Task: Look for the house.
Action: Mouse moved to (780, 113)
Screenshot: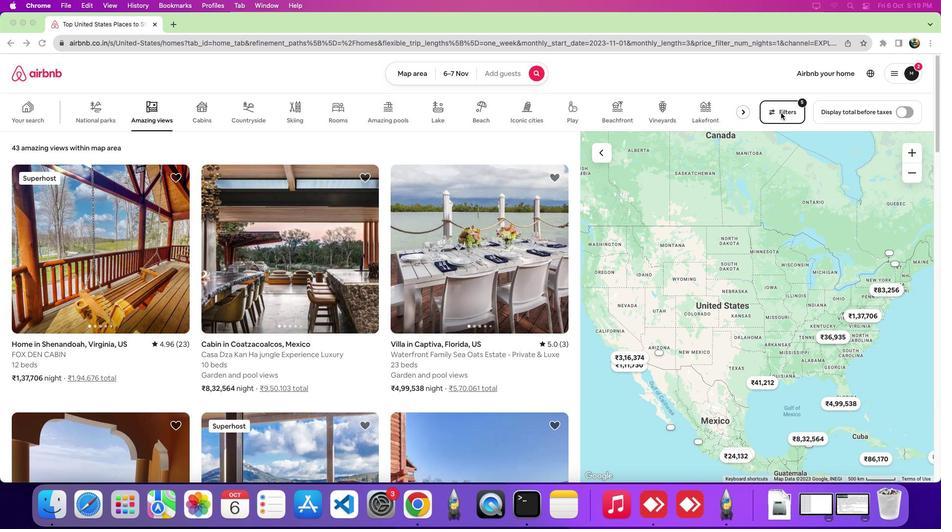 
Action: Mouse pressed left at (780, 113)
Screenshot: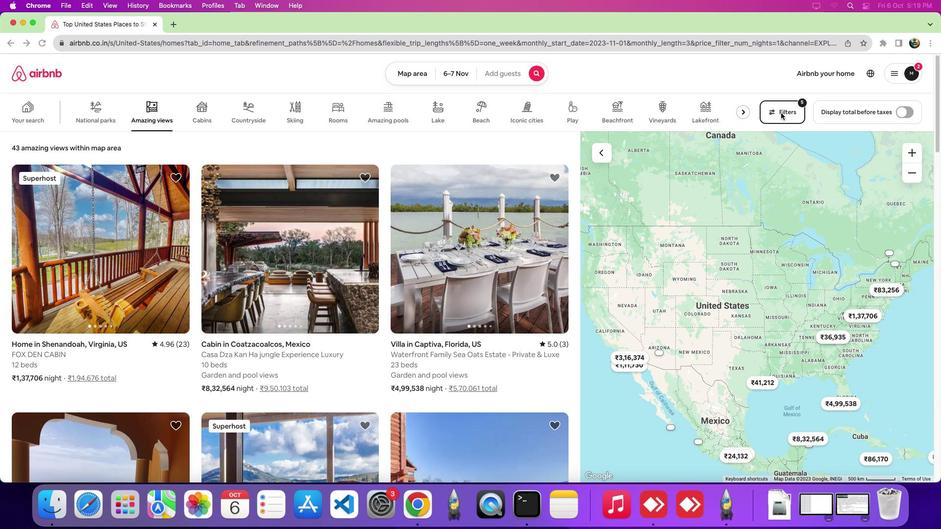 
Action: Mouse pressed left at (780, 113)
Screenshot: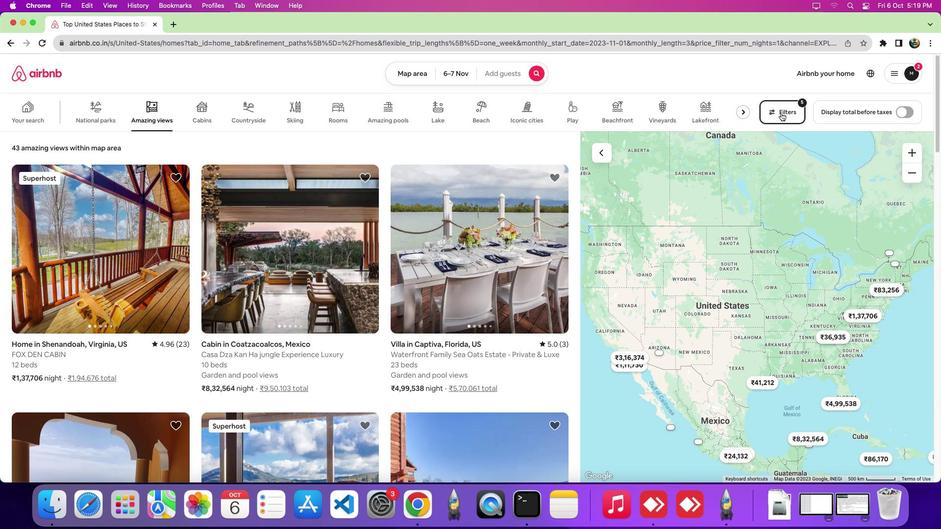 
Action: Mouse moved to (558, 166)
Screenshot: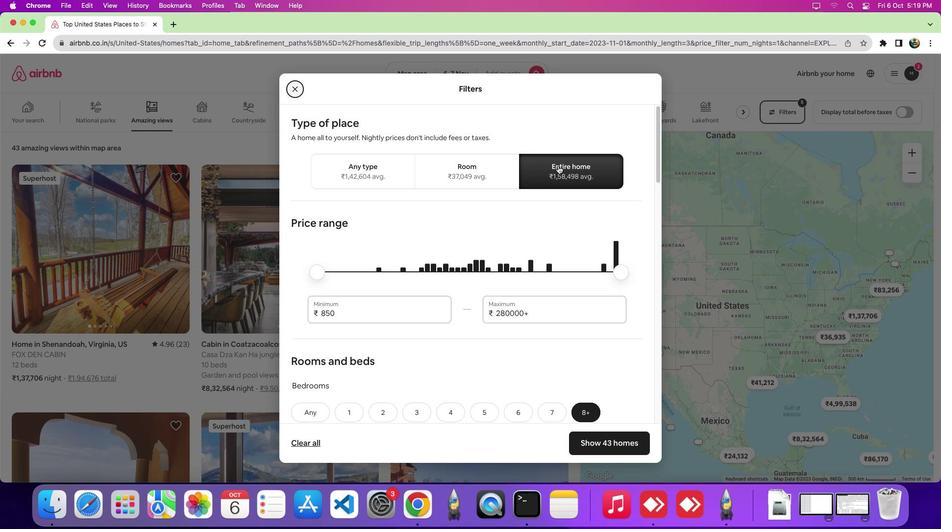 
Action: Mouse pressed left at (558, 166)
Screenshot: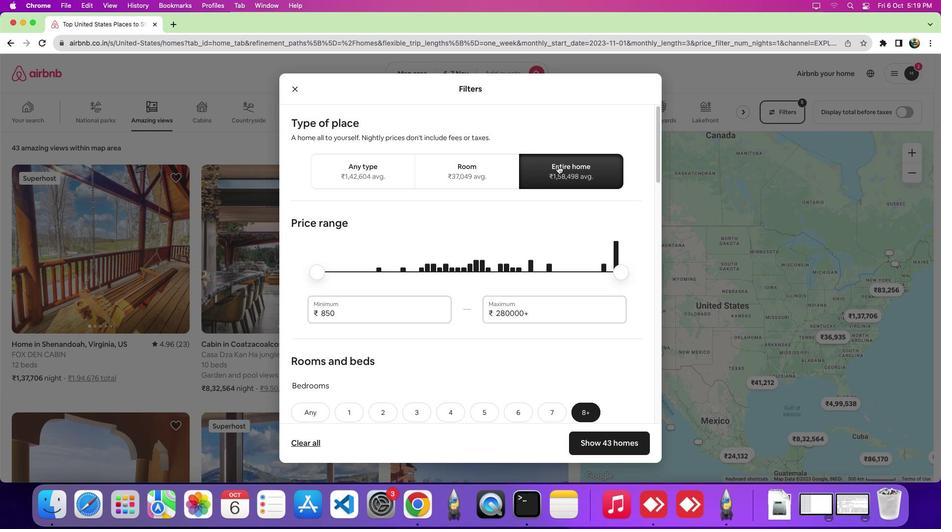 
Action: Mouse moved to (546, 225)
Screenshot: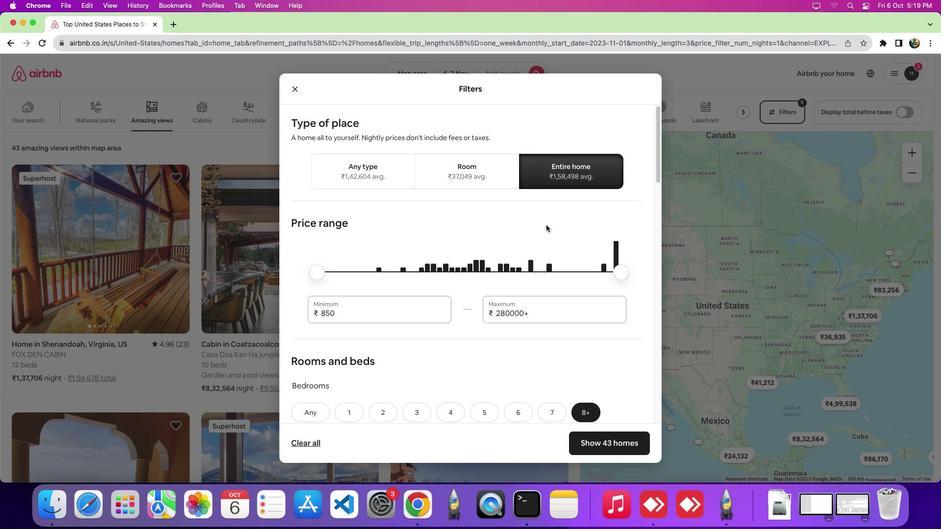 
Action: Mouse scrolled (546, 225) with delta (0, 0)
Screenshot: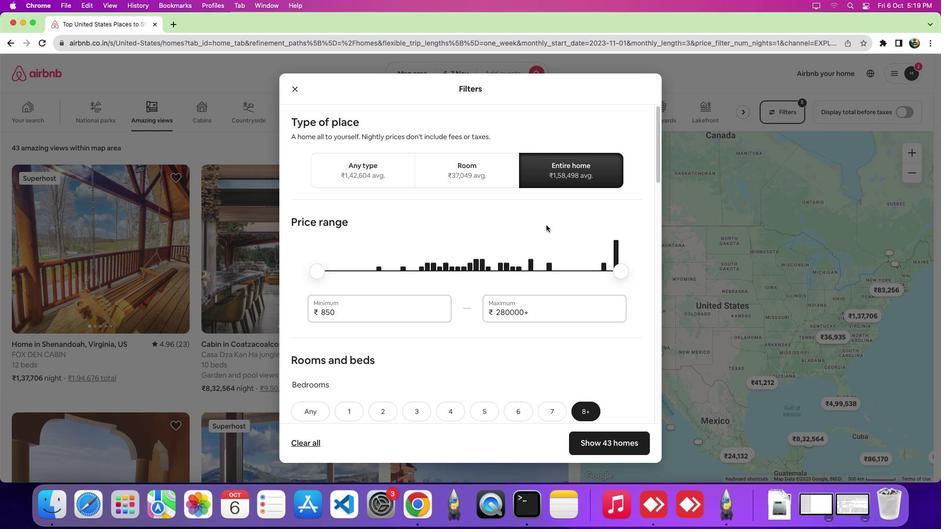 
Action: Mouse scrolled (546, 225) with delta (0, 0)
Screenshot: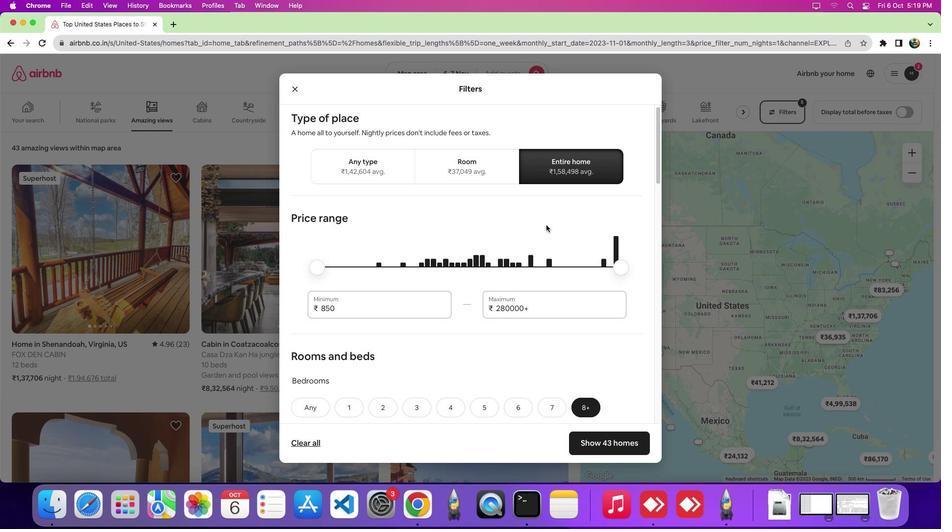 
Action: Mouse scrolled (546, 225) with delta (0, -1)
Screenshot: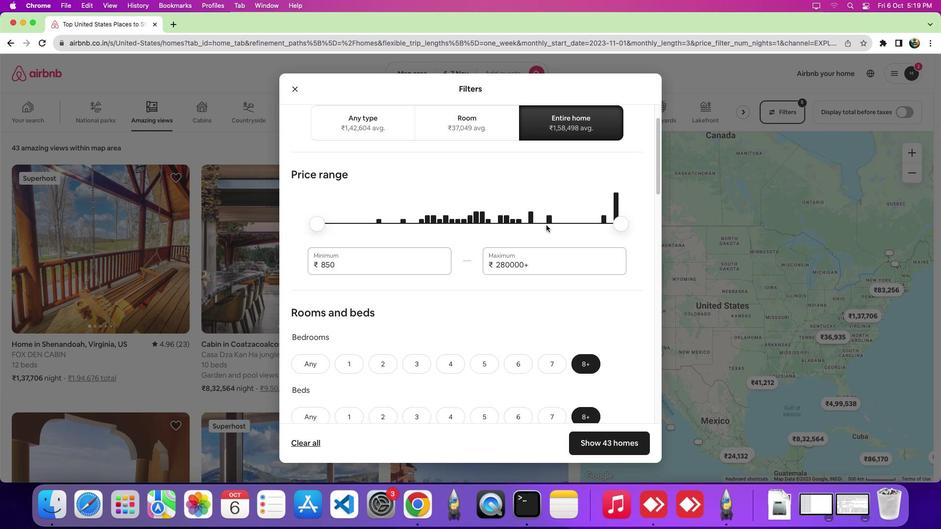 
Action: Mouse scrolled (546, 225) with delta (0, -2)
Screenshot: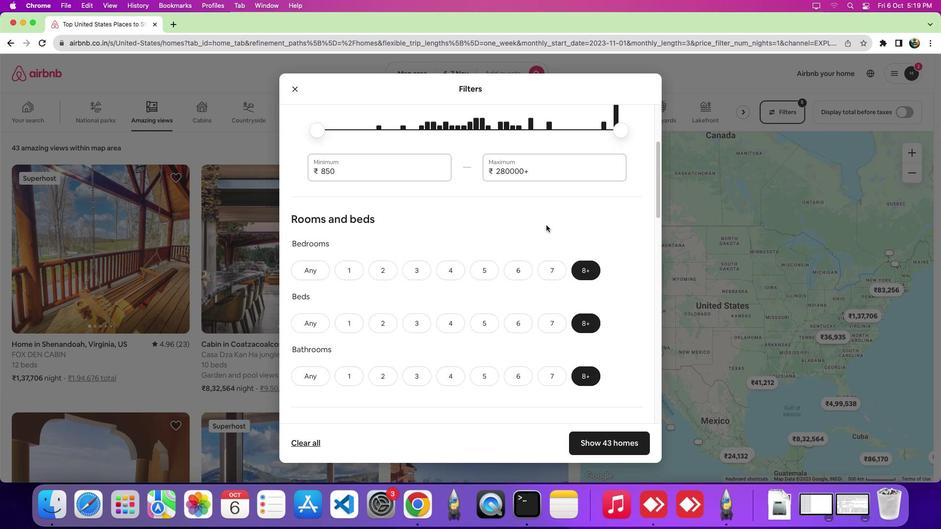 
Action: Mouse scrolled (546, 225) with delta (0, 0)
Screenshot: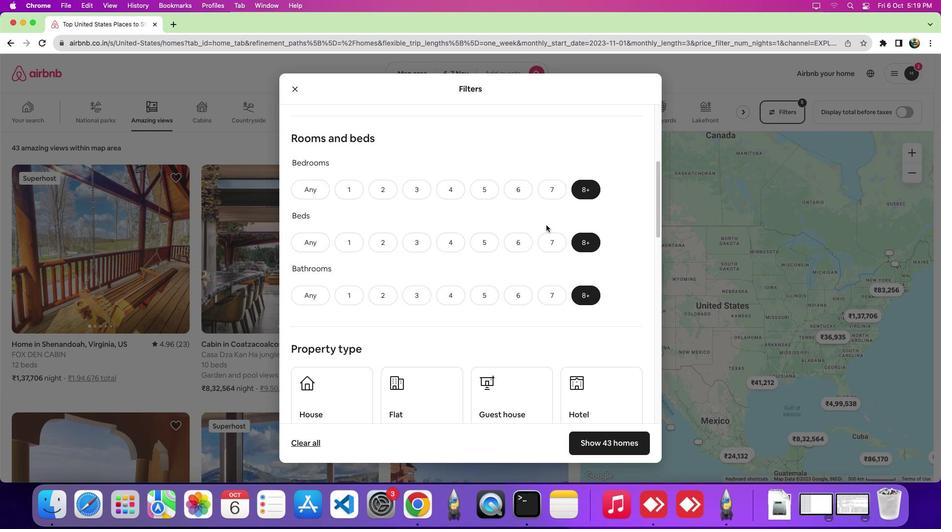 
Action: Mouse scrolled (546, 225) with delta (0, 0)
Screenshot: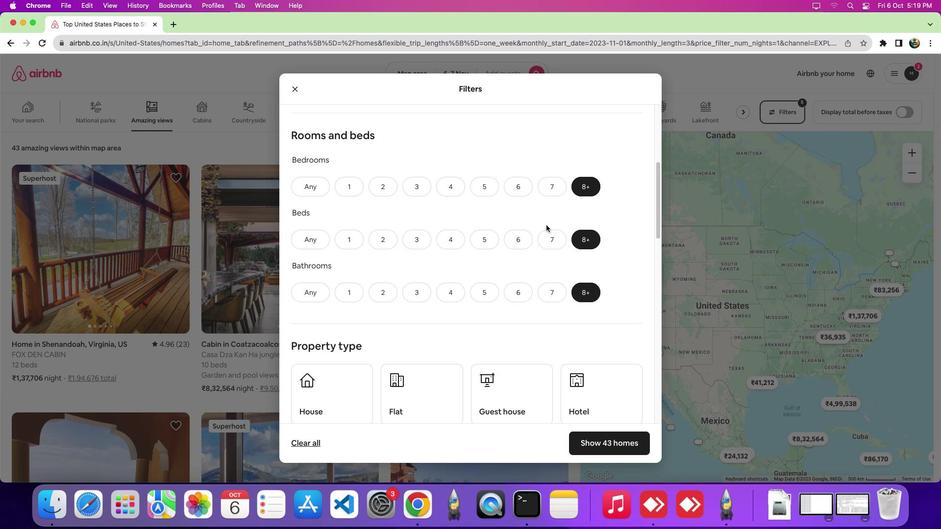 
Action: Mouse scrolled (546, 225) with delta (0, 0)
Screenshot: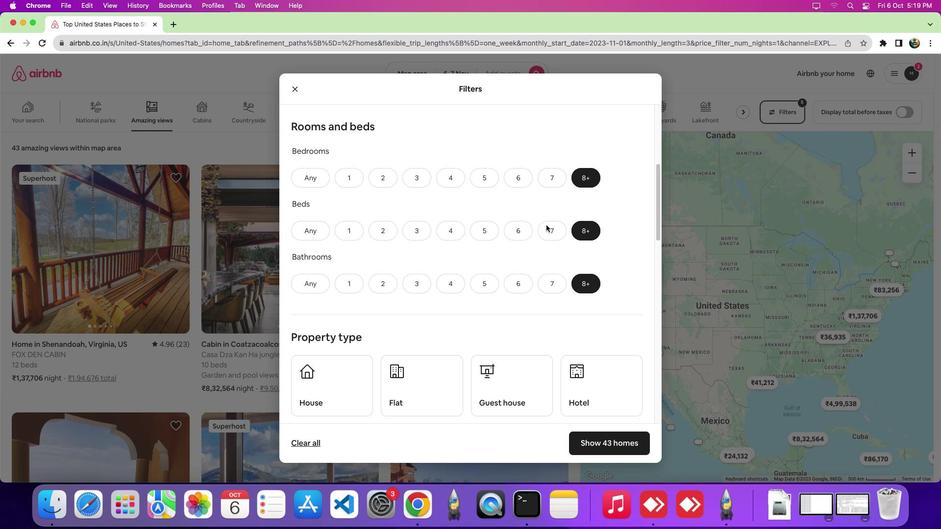 
Action: Mouse scrolled (546, 225) with delta (0, 0)
Screenshot: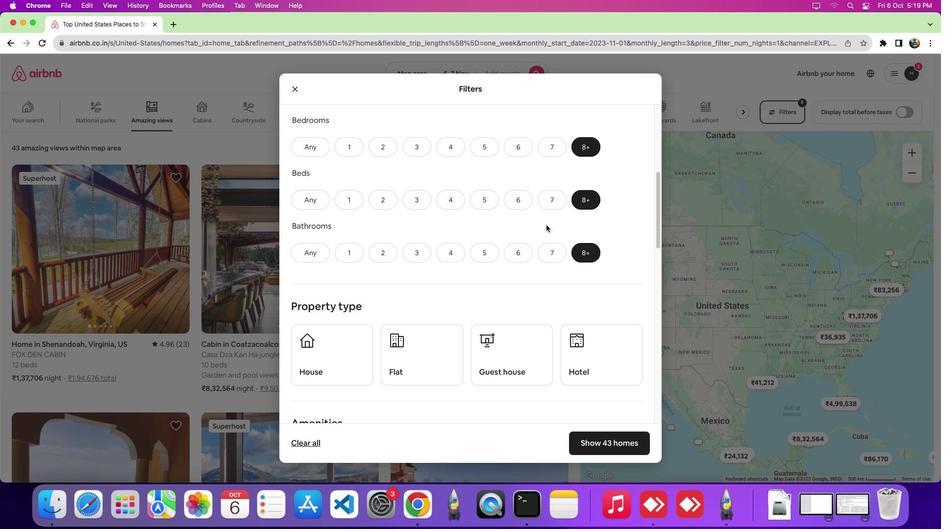 
Action: Mouse moved to (317, 343)
Screenshot: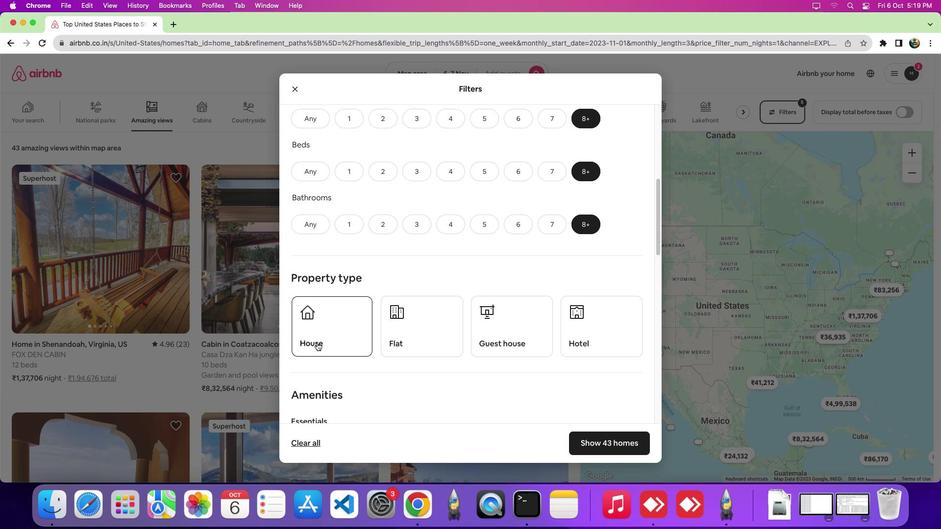 
Action: Mouse pressed left at (317, 343)
Screenshot: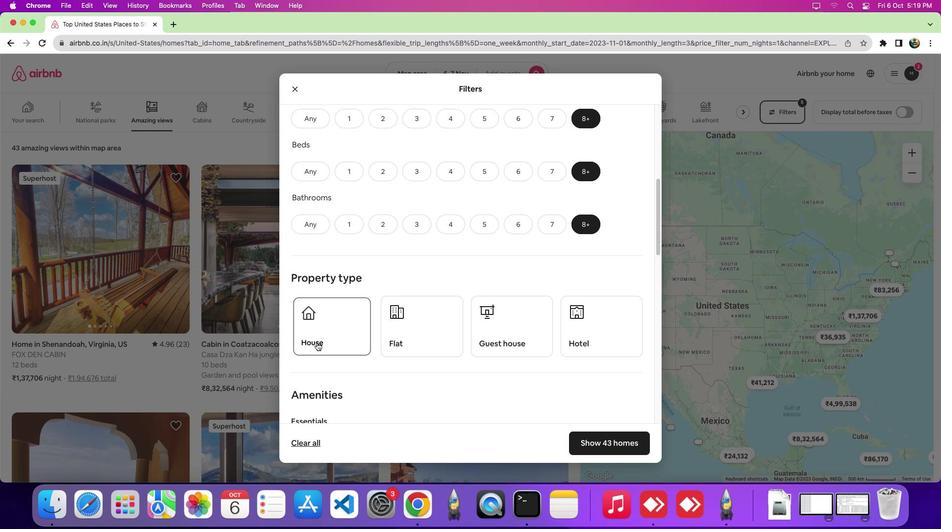 
Action: Mouse moved to (585, 440)
Screenshot: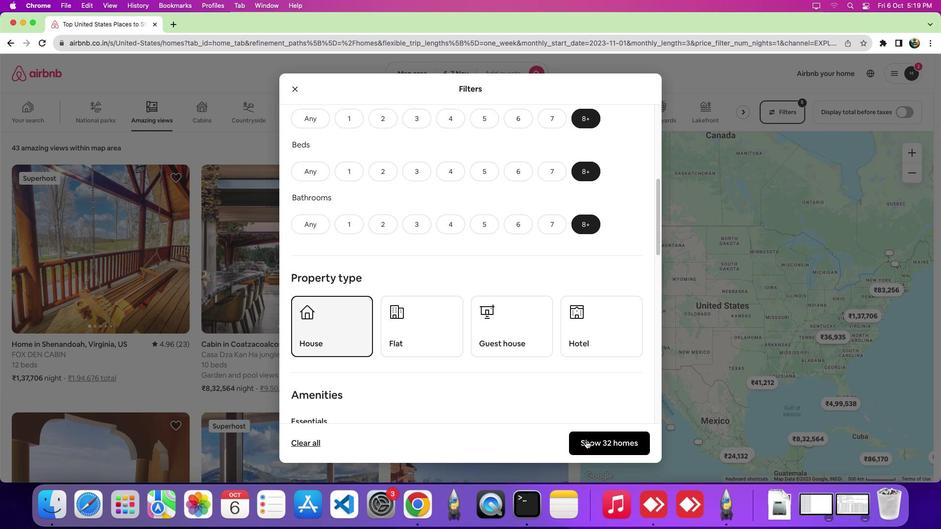 
Action: Mouse pressed left at (585, 440)
Screenshot: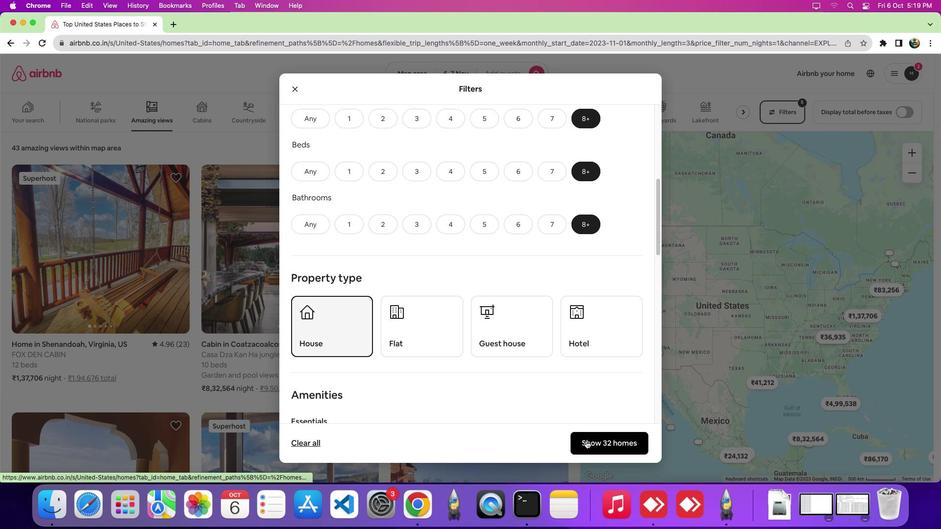
Action: Mouse moved to (513, 379)
Screenshot: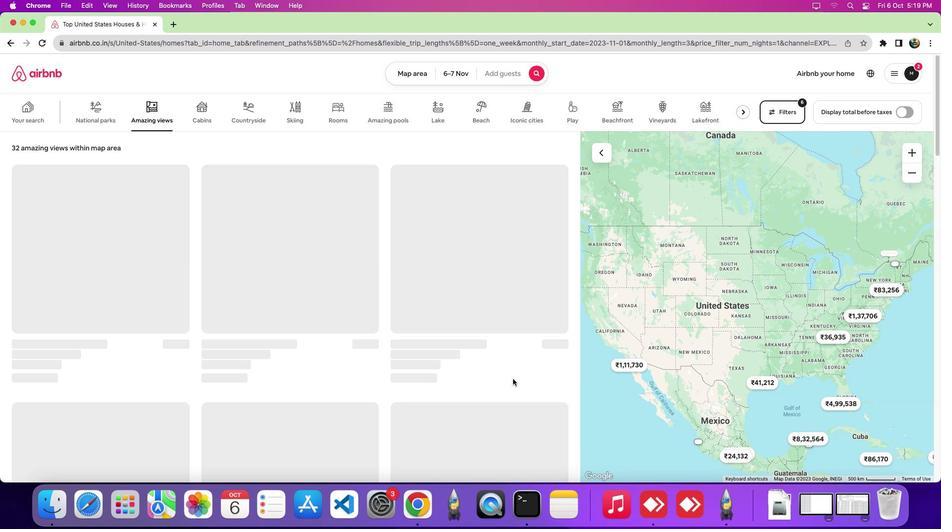 
